Task: Make in the project Visionary an epic 'Data Analysis'.
Action: Mouse moved to (372, 186)
Screenshot: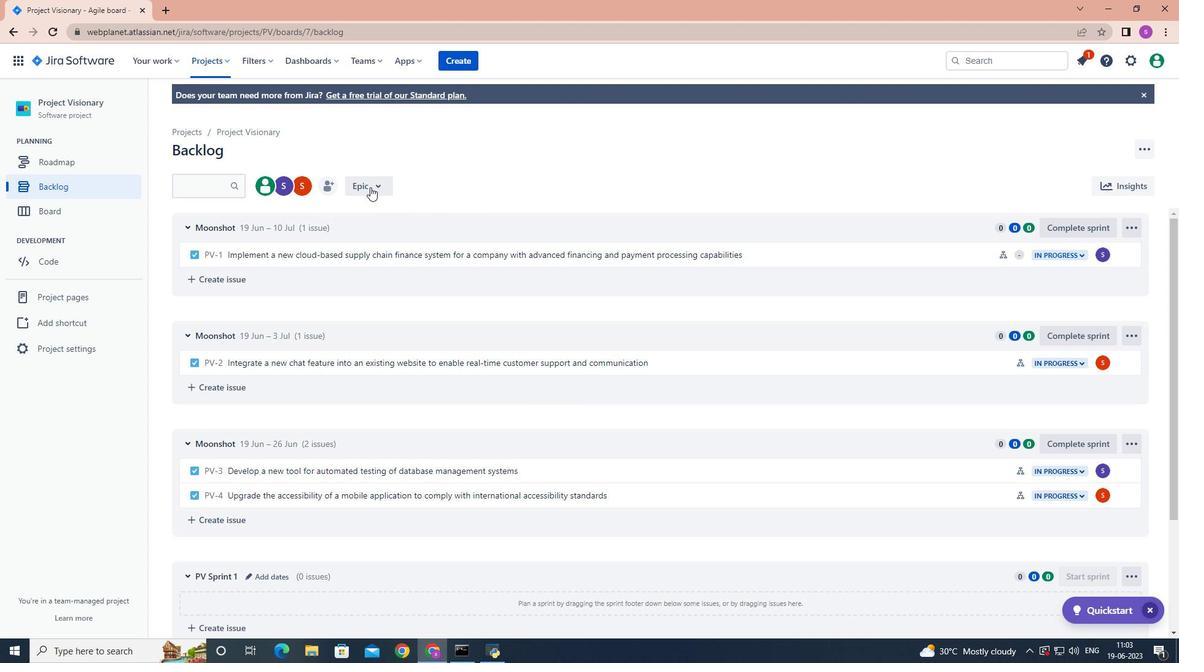
Action: Mouse pressed left at (372, 186)
Screenshot: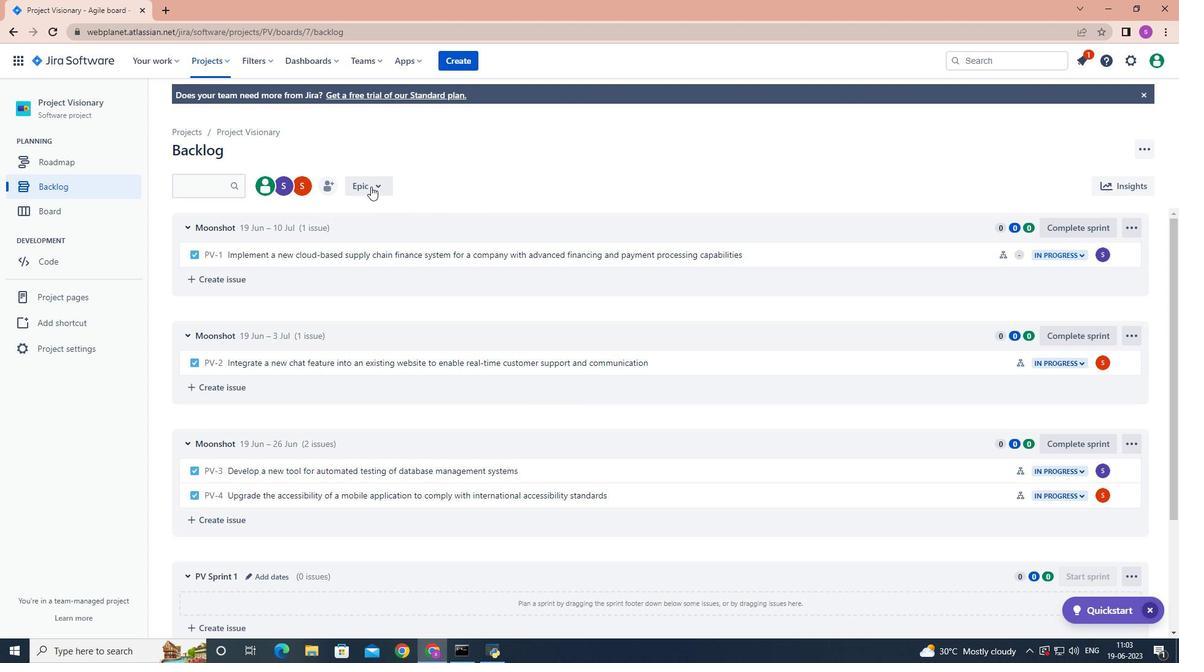 
Action: Mouse moved to (372, 260)
Screenshot: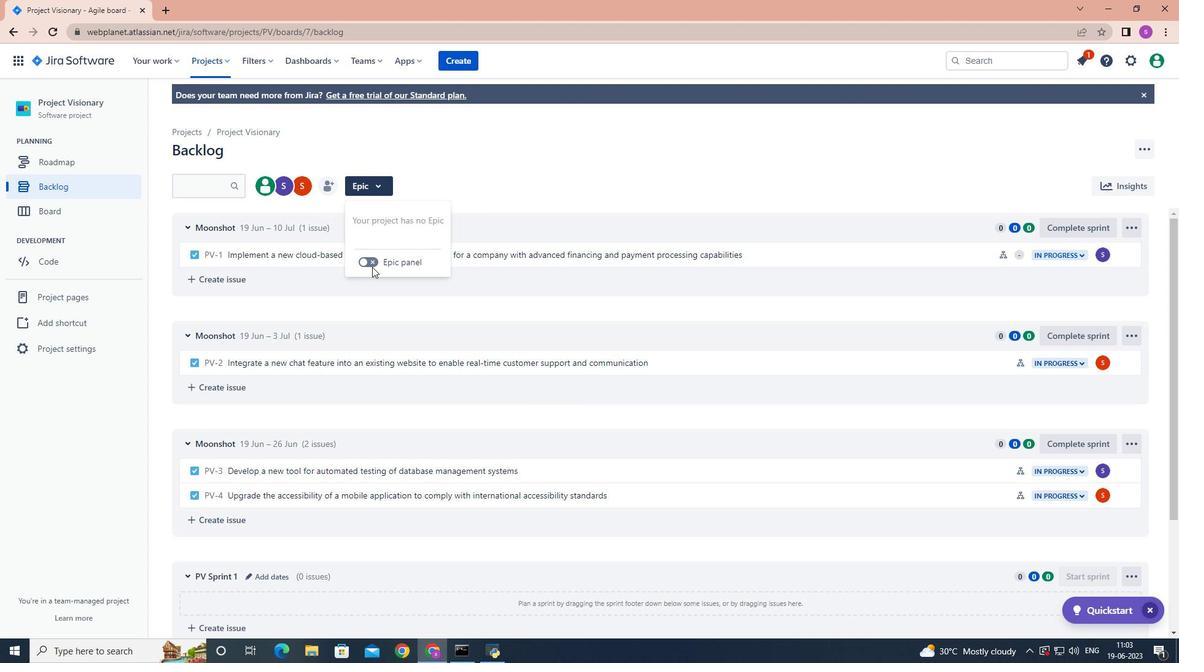 
Action: Mouse pressed left at (372, 260)
Screenshot: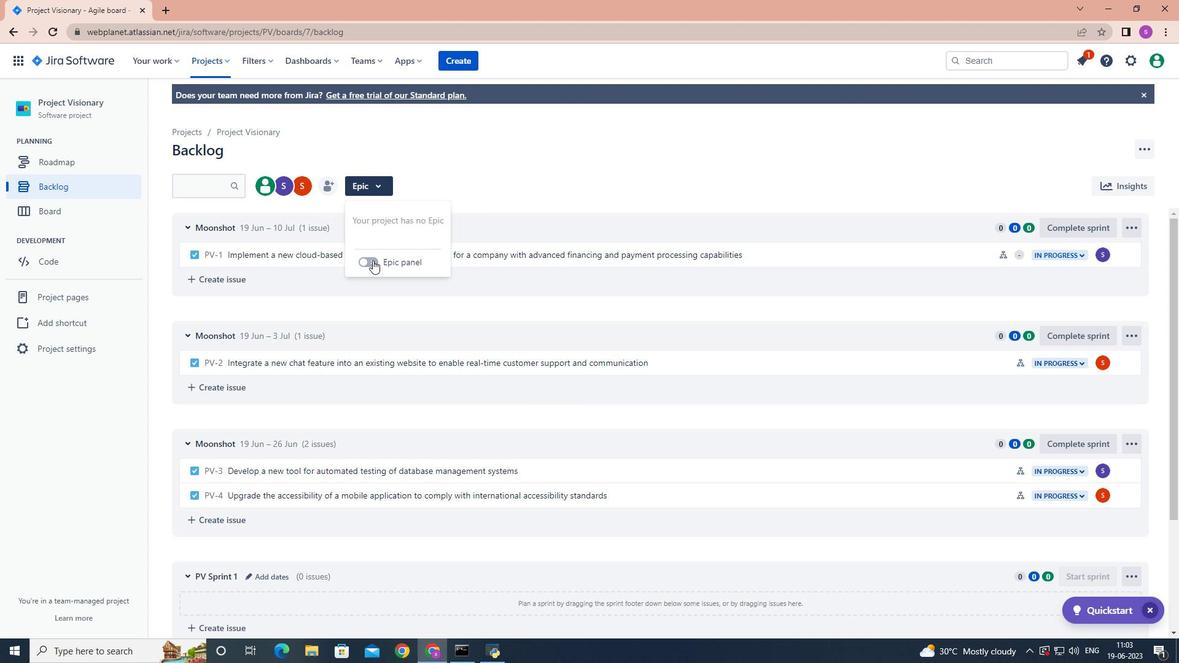 
Action: Mouse moved to (242, 456)
Screenshot: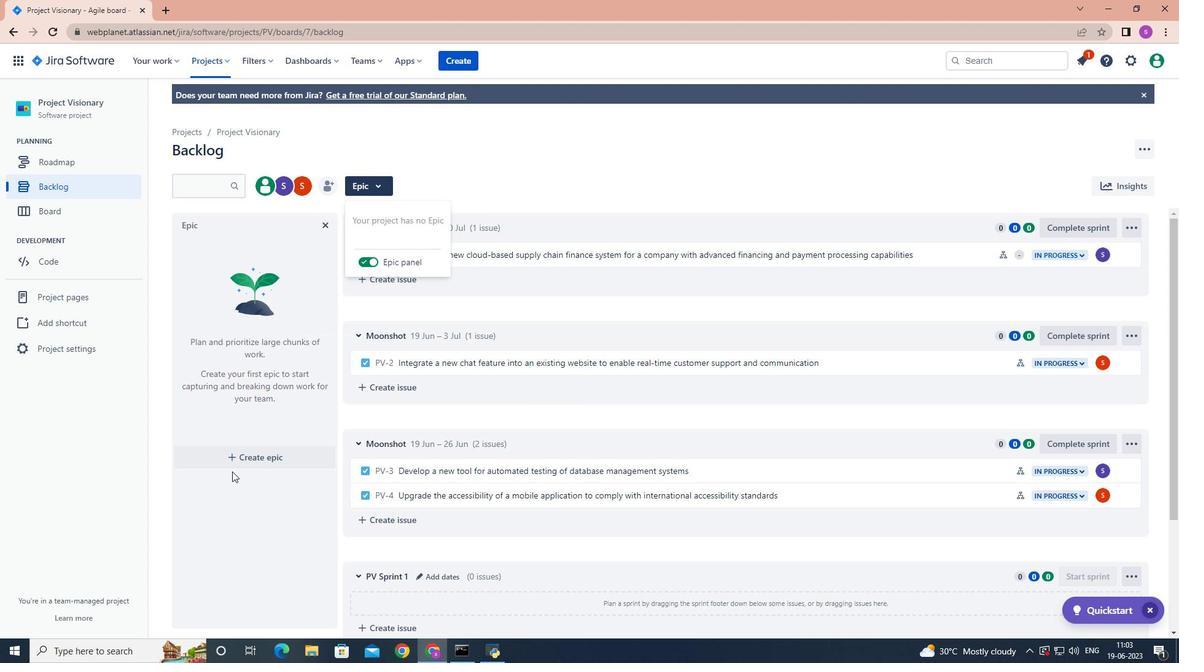 
Action: Mouse pressed left at (242, 456)
Screenshot: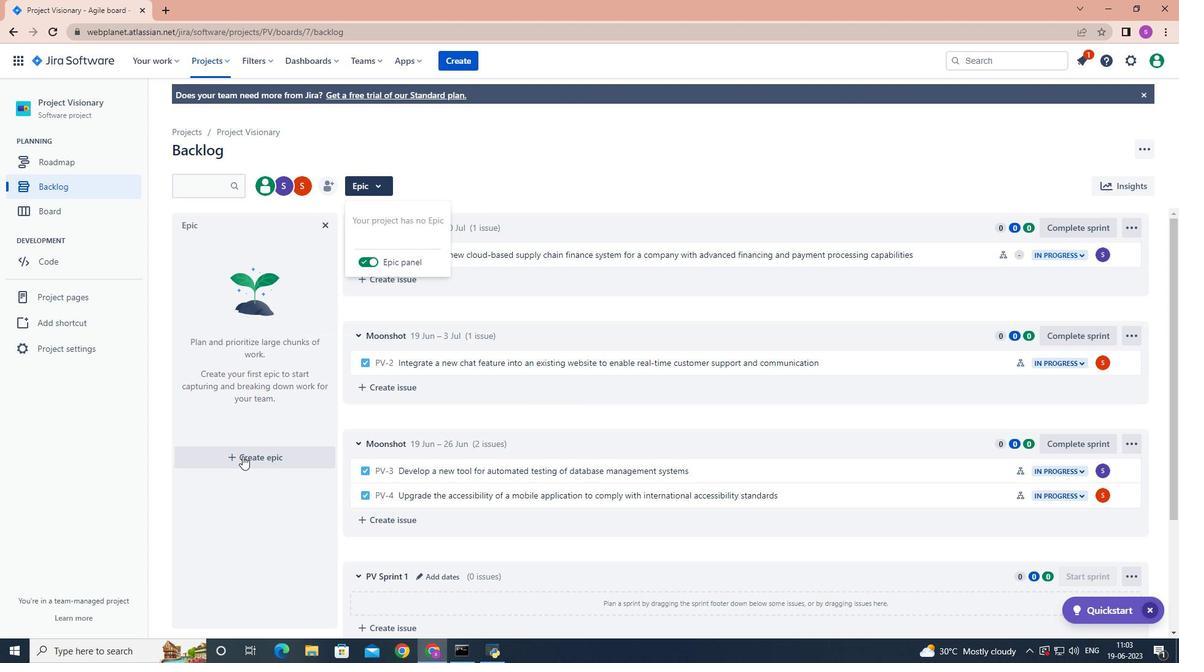 
Action: Mouse moved to (241, 455)
Screenshot: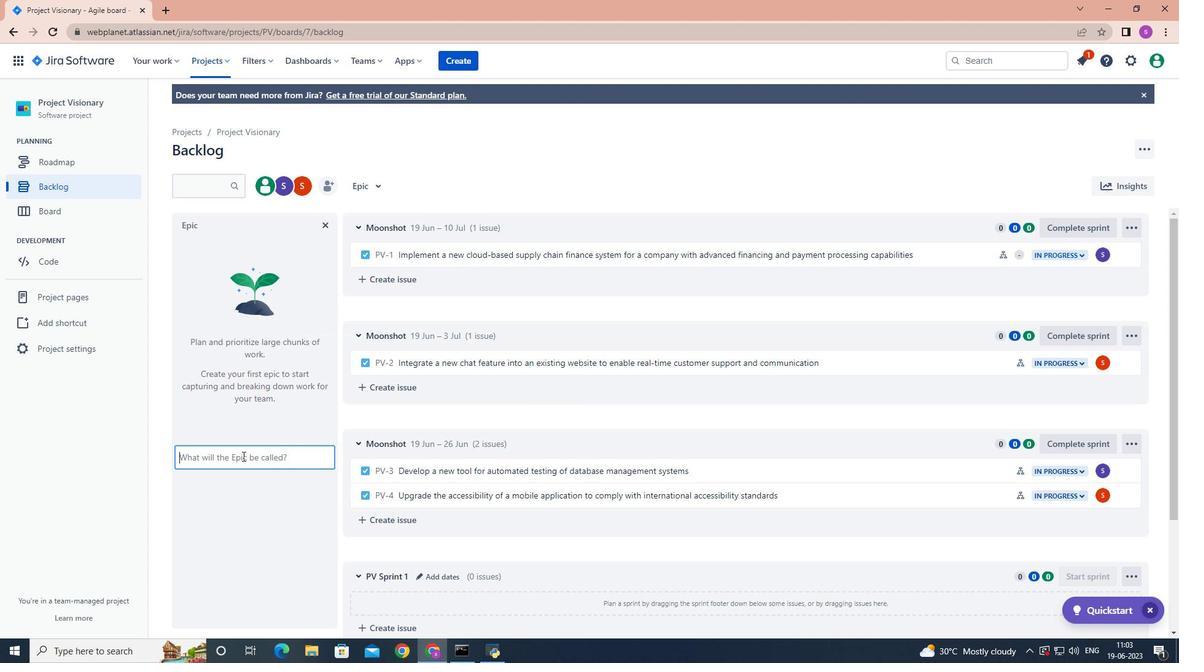 
Action: Key pressed <Key.shift>Data<Key.space><Key.shift>Analysis<Key.enter>
Screenshot: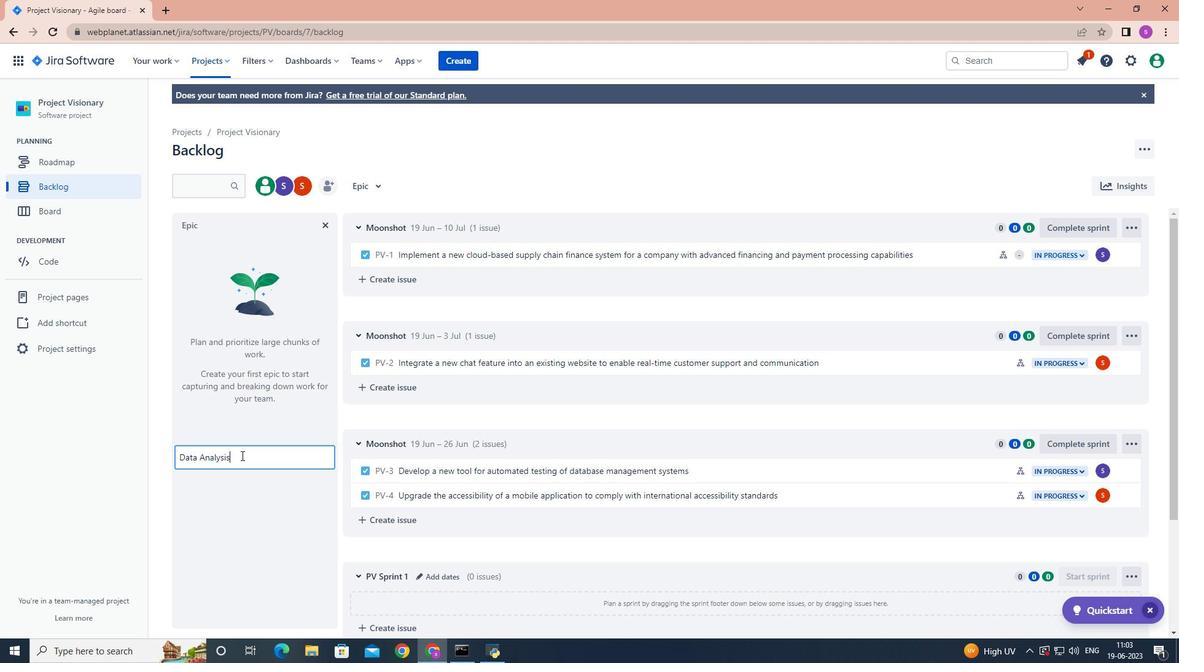 
